 Task: Open the brochure geometric template from the template gallery.
Action: Mouse moved to (44, 83)
Screenshot: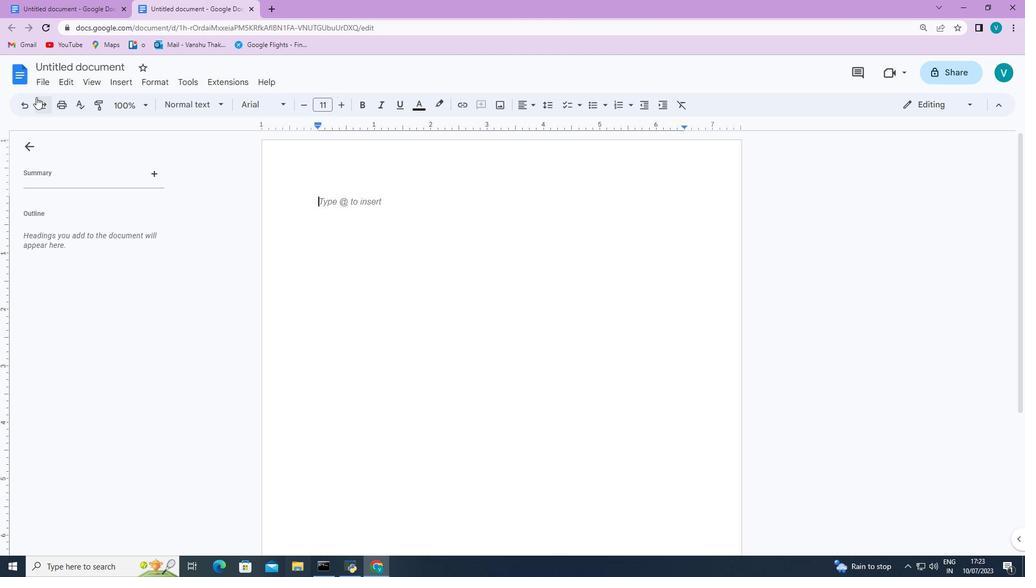 
Action: Mouse pressed left at (44, 83)
Screenshot: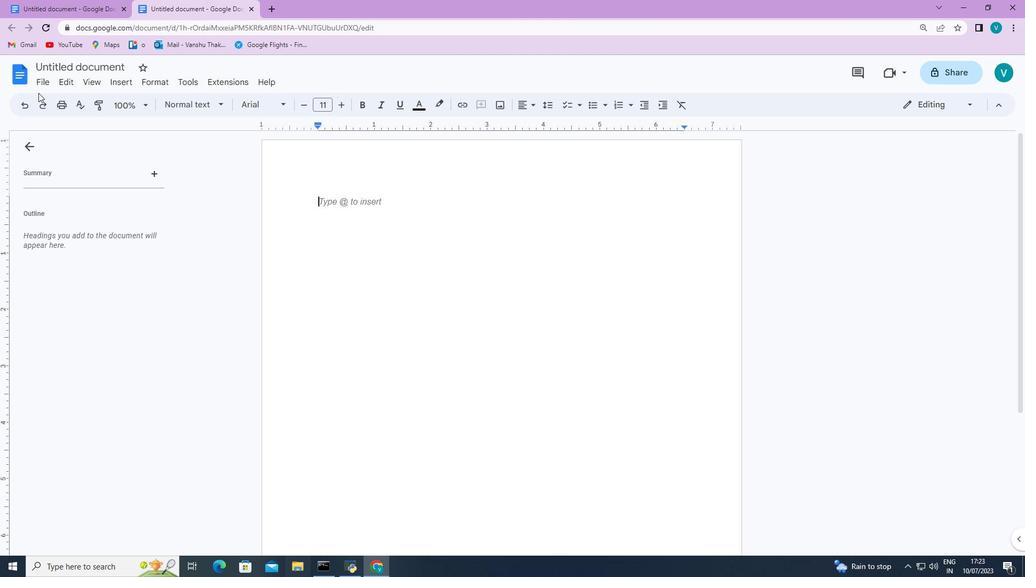 
Action: Mouse moved to (261, 123)
Screenshot: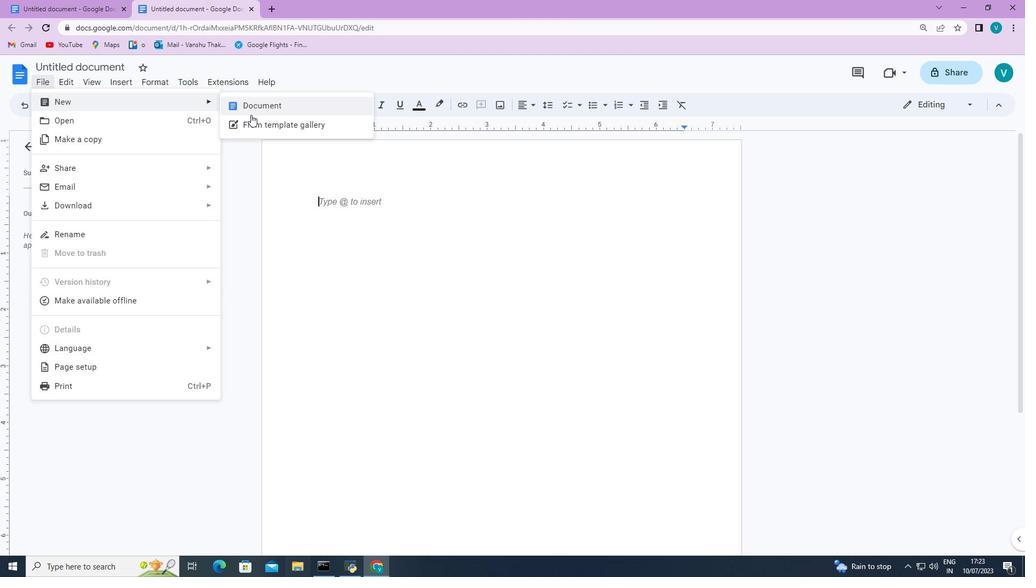 
Action: Mouse pressed left at (261, 123)
Screenshot: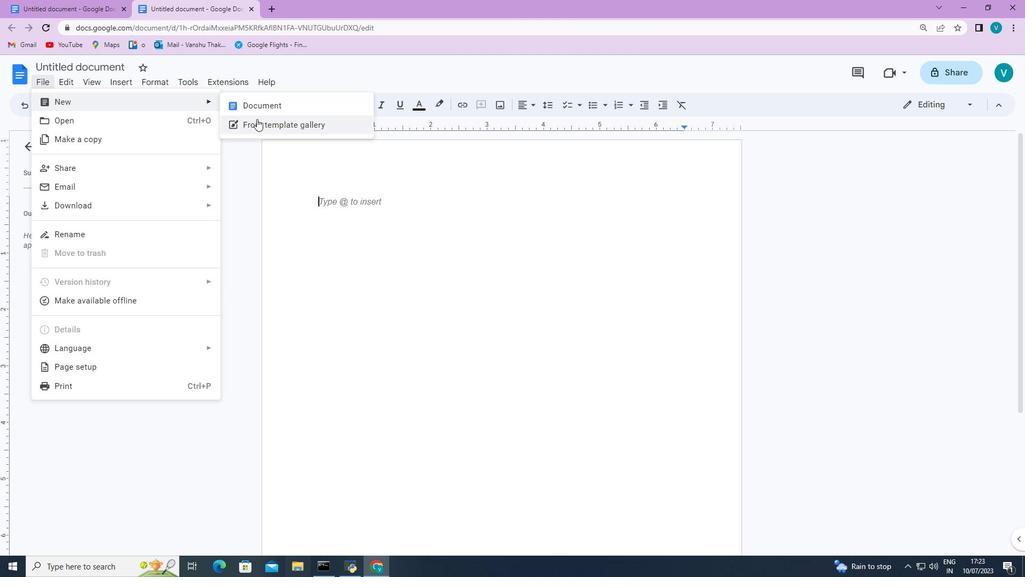 
Action: Mouse moved to (315, 257)
Screenshot: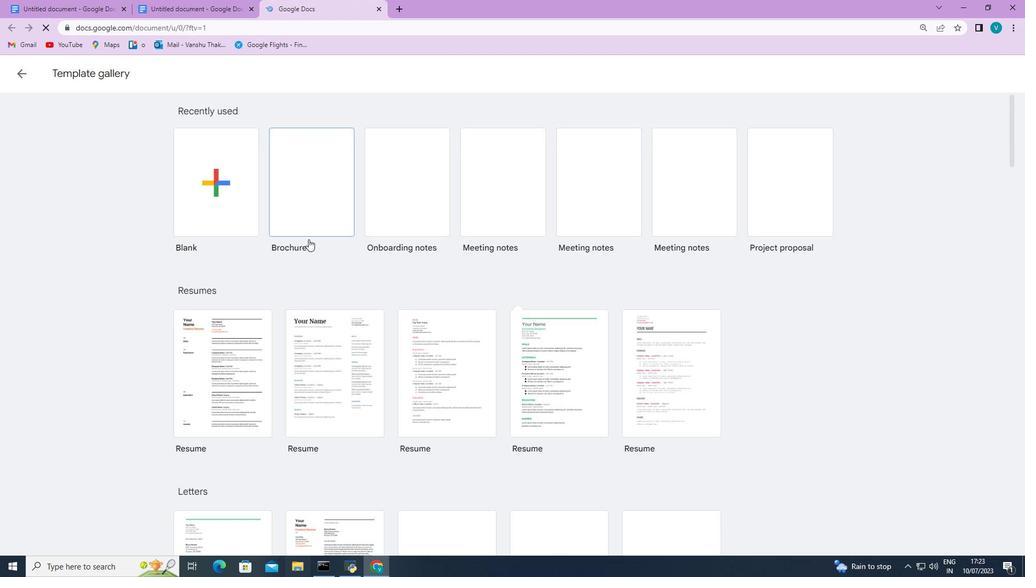 
Action: Mouse scrolled (315, 257) with delta (0, 0)
Screenshot: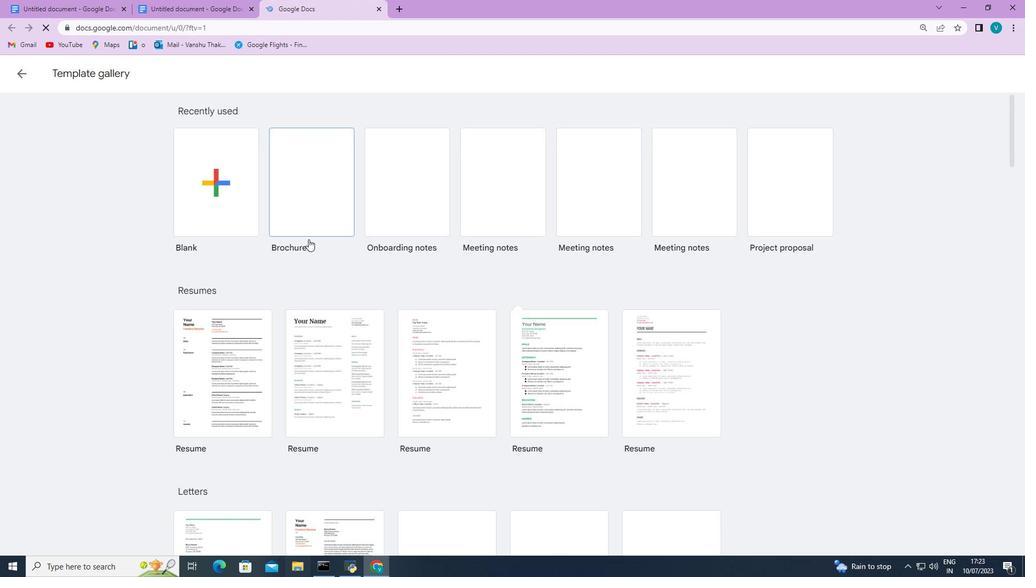 
Action: Mouse moved to (316, 258)
Screenshot: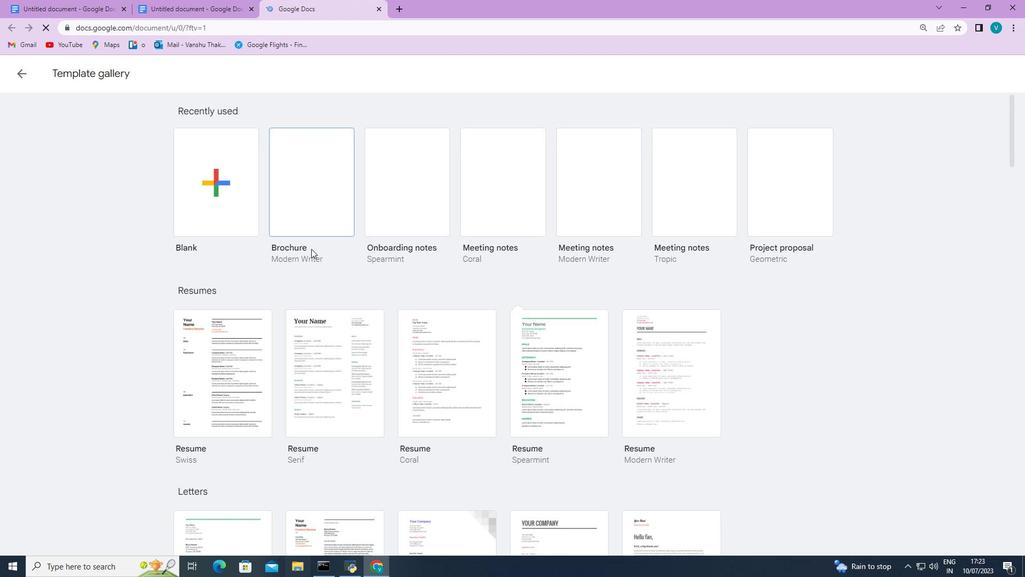 
Action: Mouse scrolled (316, 257) with delta (0, 0)
Screenshot: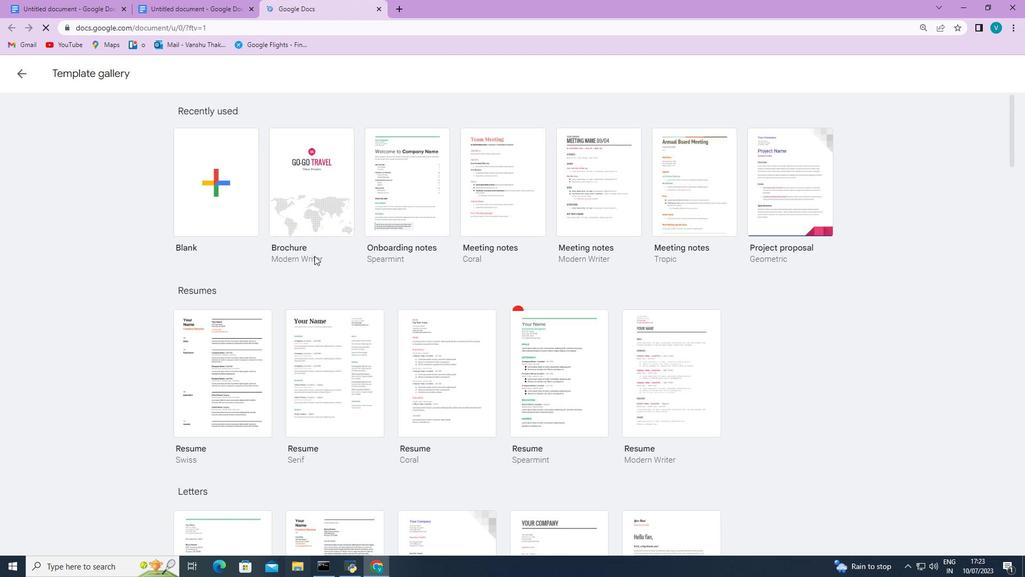 
Action: Mouse moved to (316, 258)
Screenshot: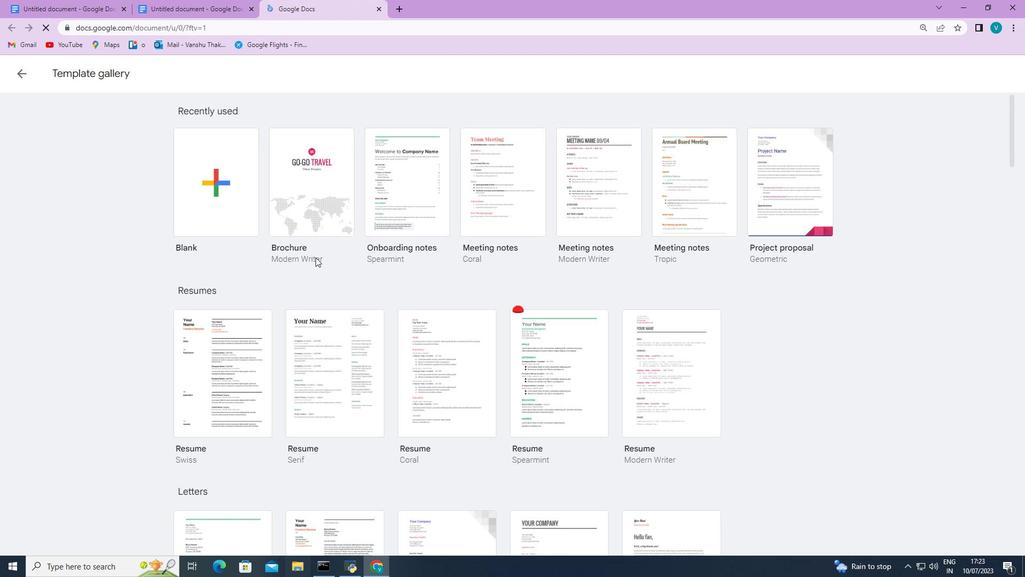 
Action: Mouse scrolled (316, 258) with delta (0, 0)
Screenshot: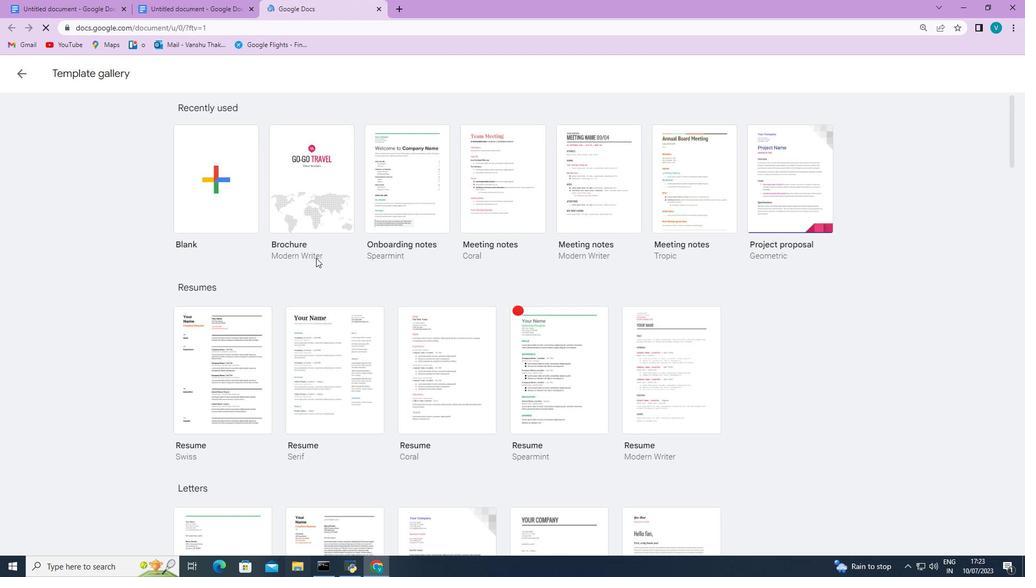 
Action: Mouse scrolled (316, 258) with delta (0, 0)
Screenshot: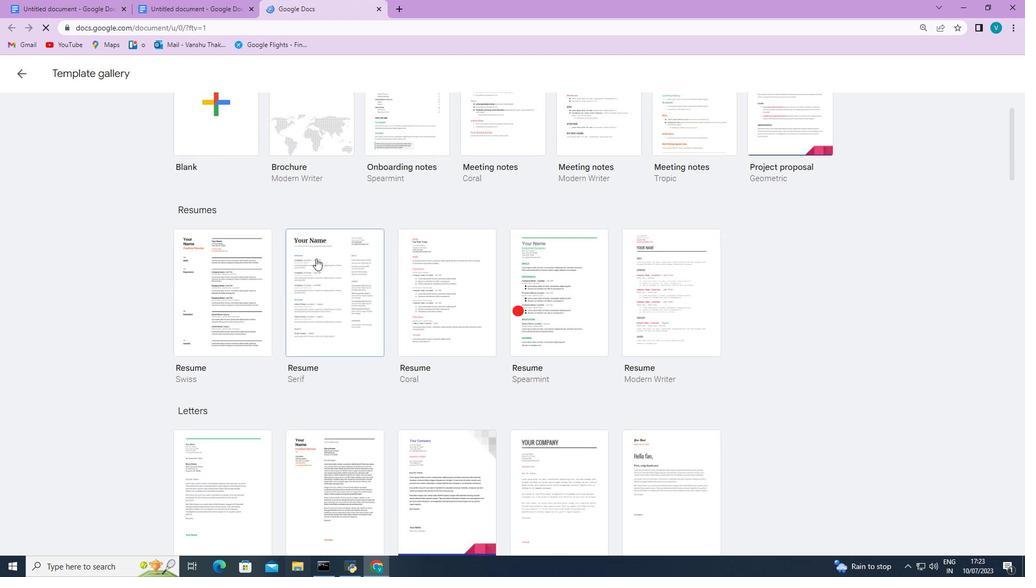
Action: Mouse scrolled (316, 258) with delta (0, 0)
Screenshot: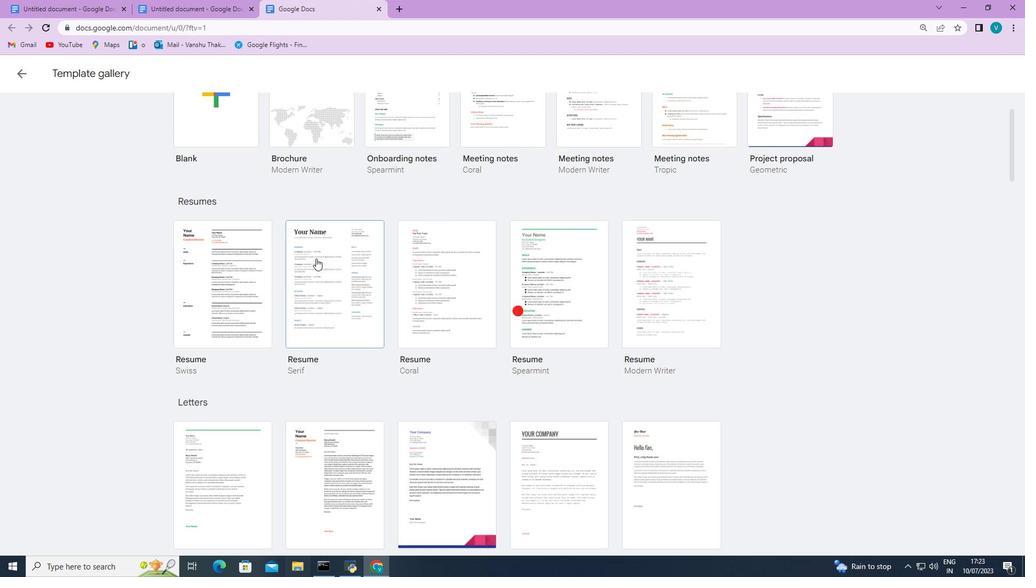 
Action: Mouse moved to (316, 258)
Screenshot: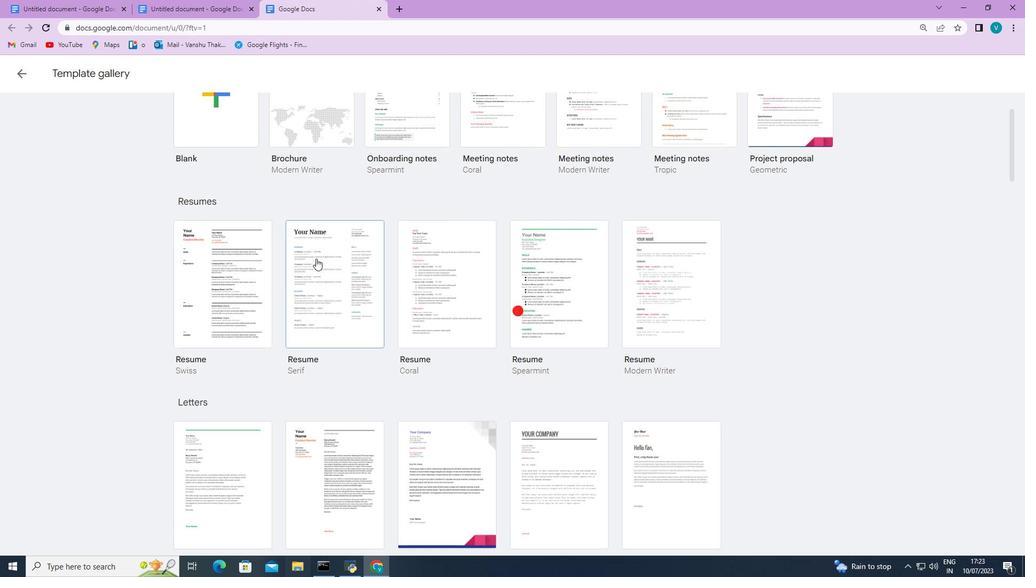 
Action: Mouse scrolled (316, 258) with delta (0, 0)
Screenshot: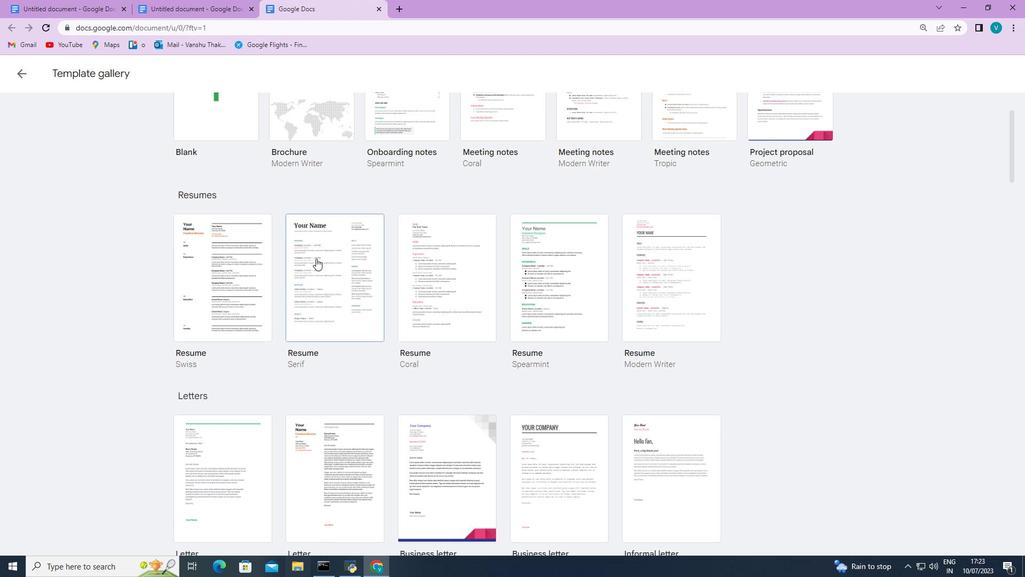 
Action: Mouse scrolled (316, 258) with delta (0, 0)
Screenshot: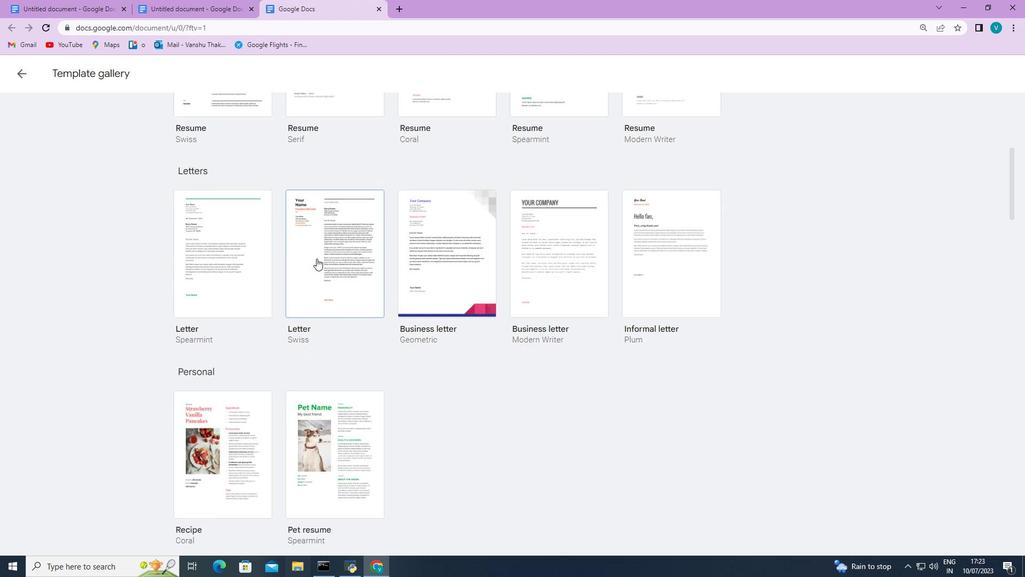 
Action: Mouse scrolled (316, 258) with delta (0, 0)
Screenshot: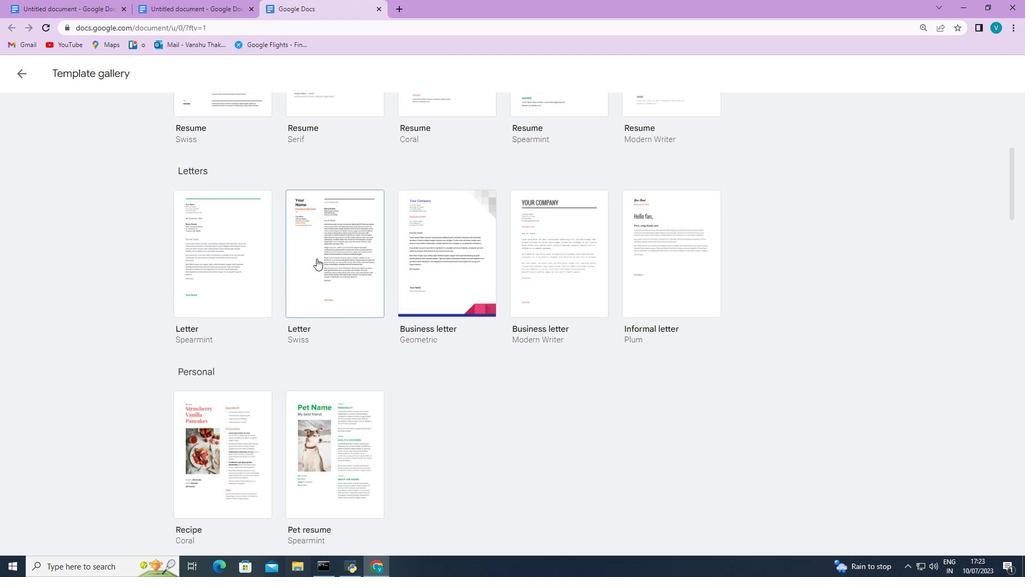 
Action: Mouse scrolled (316, 258) with delta (0, 0)
Screenshot: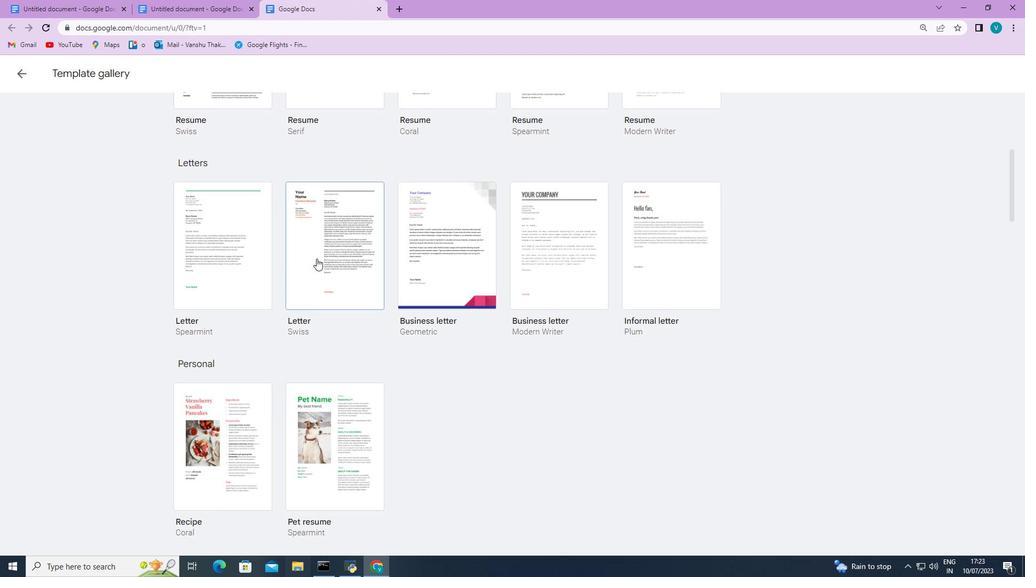 
Action: Mouse scrolled (316, 258) with delta (0, 0)
Screenshot: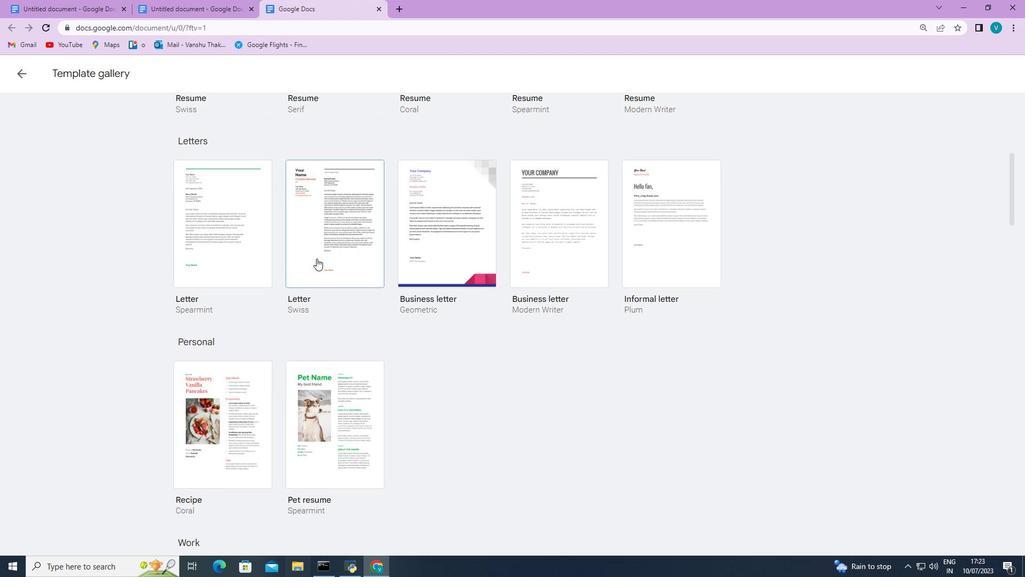
Action: Mouse scrolled (316, 258) with delta (0, 0)
Screenshot: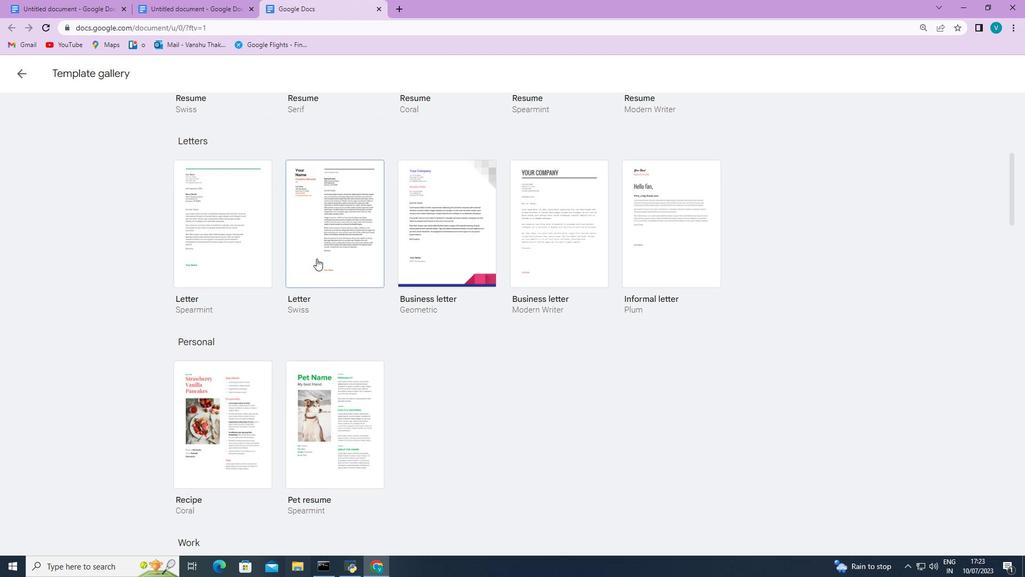 
Action: Mouse scrolled (316, 258) with delta (0, 0)
Screenshot: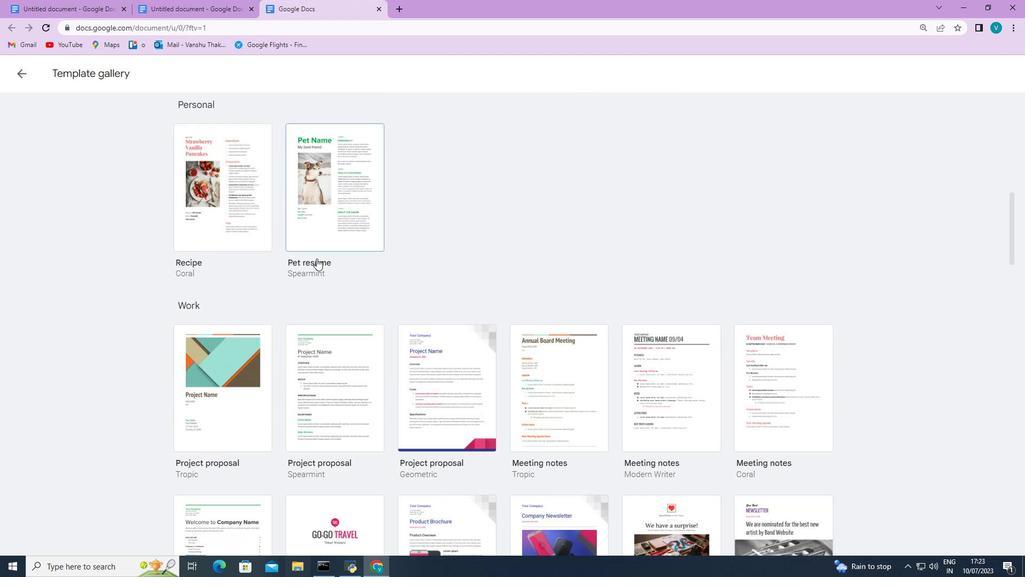 
Action: Mouse scrolled (316, 258) with delta (0, 0)
Screenshot: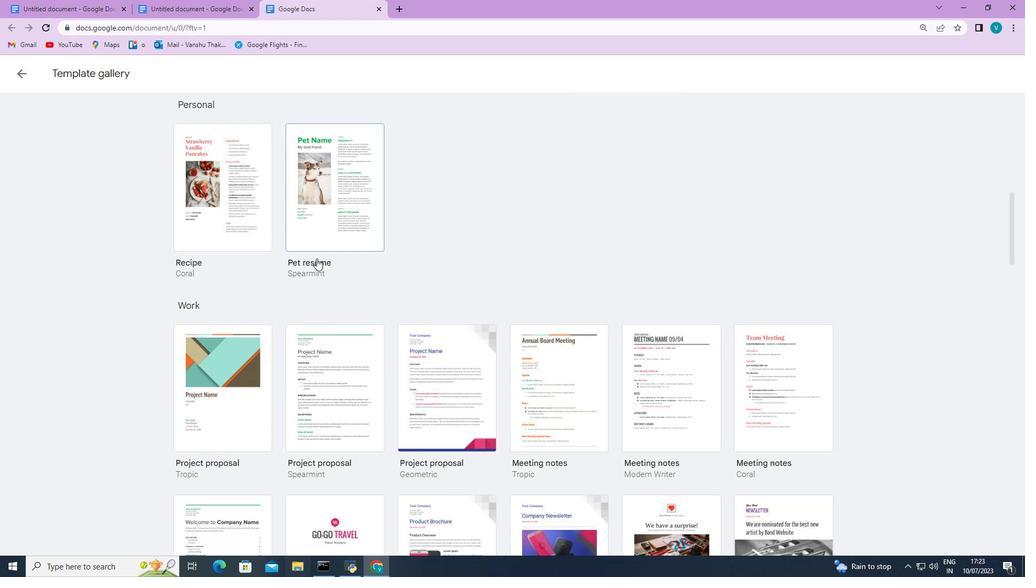 
Action: Mouse scrolled (316, 258) with delta (0, 0)
Screenshot: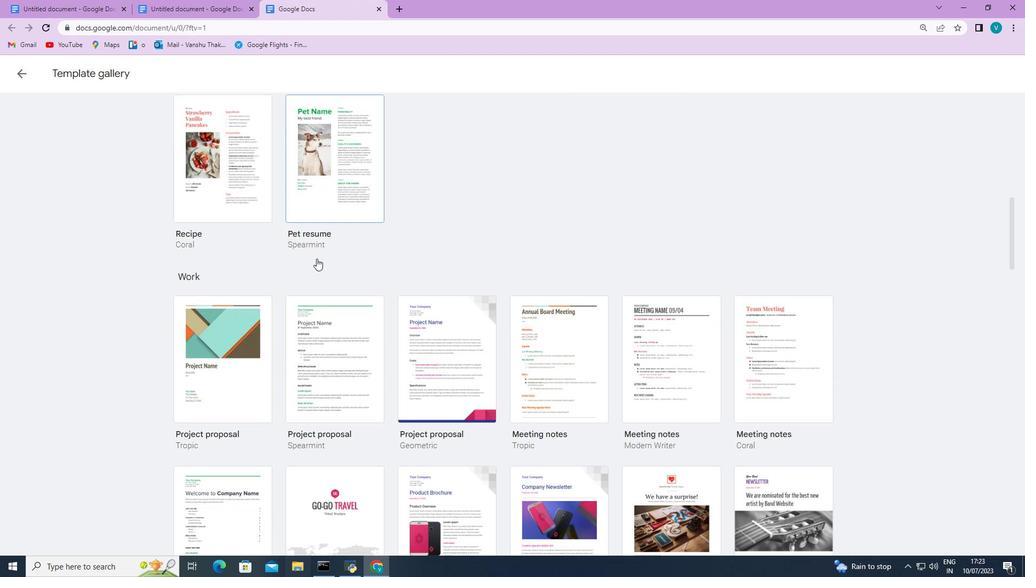 
Action: Mouse scrolled (316, 258) with delta (0, 0)
Screenshot: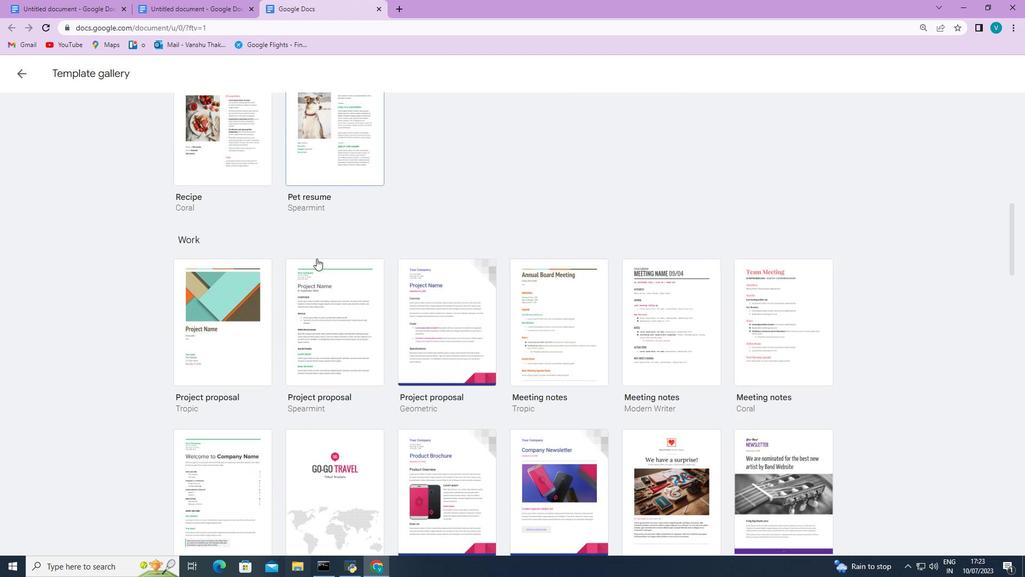 
Action: Mouse scrolled (316, 258) with delta (0, 0)
Screenshot: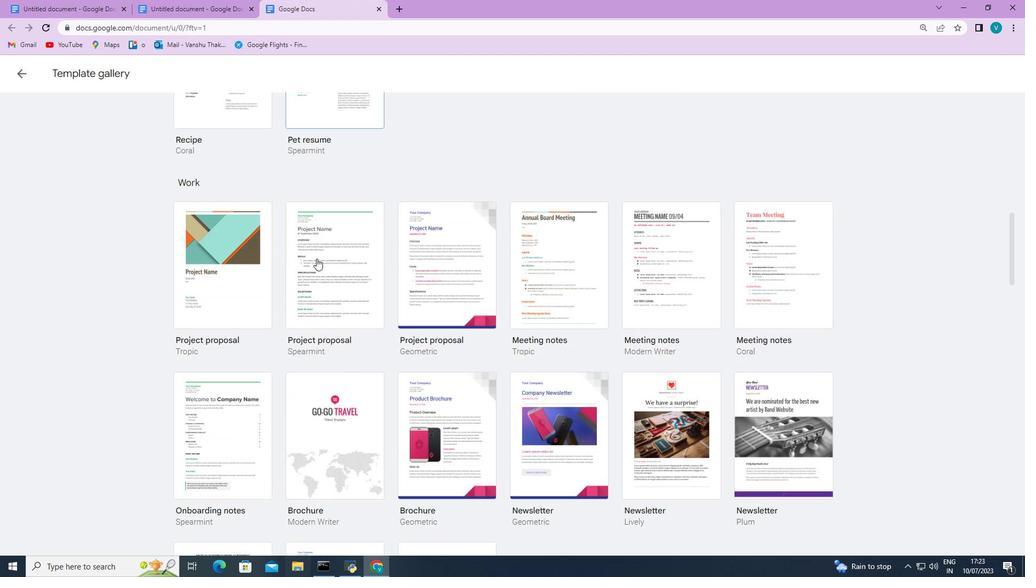 
Action: Mouse moved to (449, 254)
Screenshot: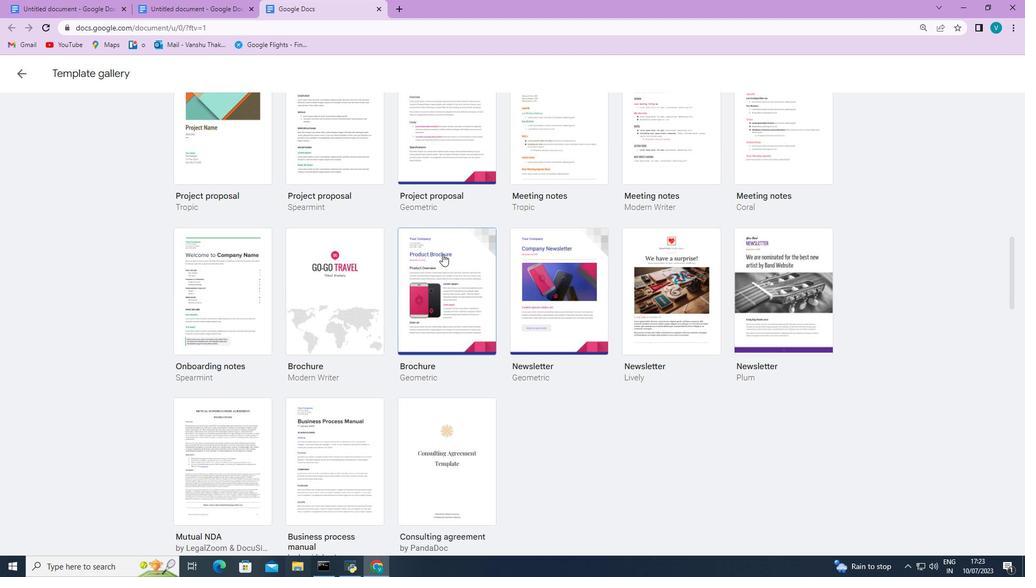 
Action: Mouse pressed left at (449, 254)
Screenshot: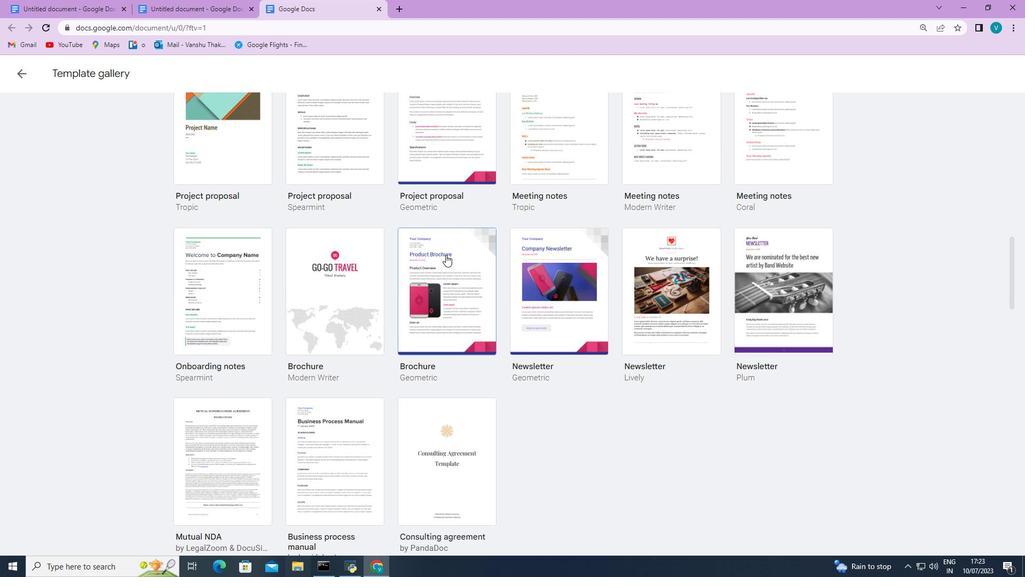 
